 Task: Use Island Short Effect in this video Movie B.mp4
Action: Mouse moved to (299, 35)
Screenshot: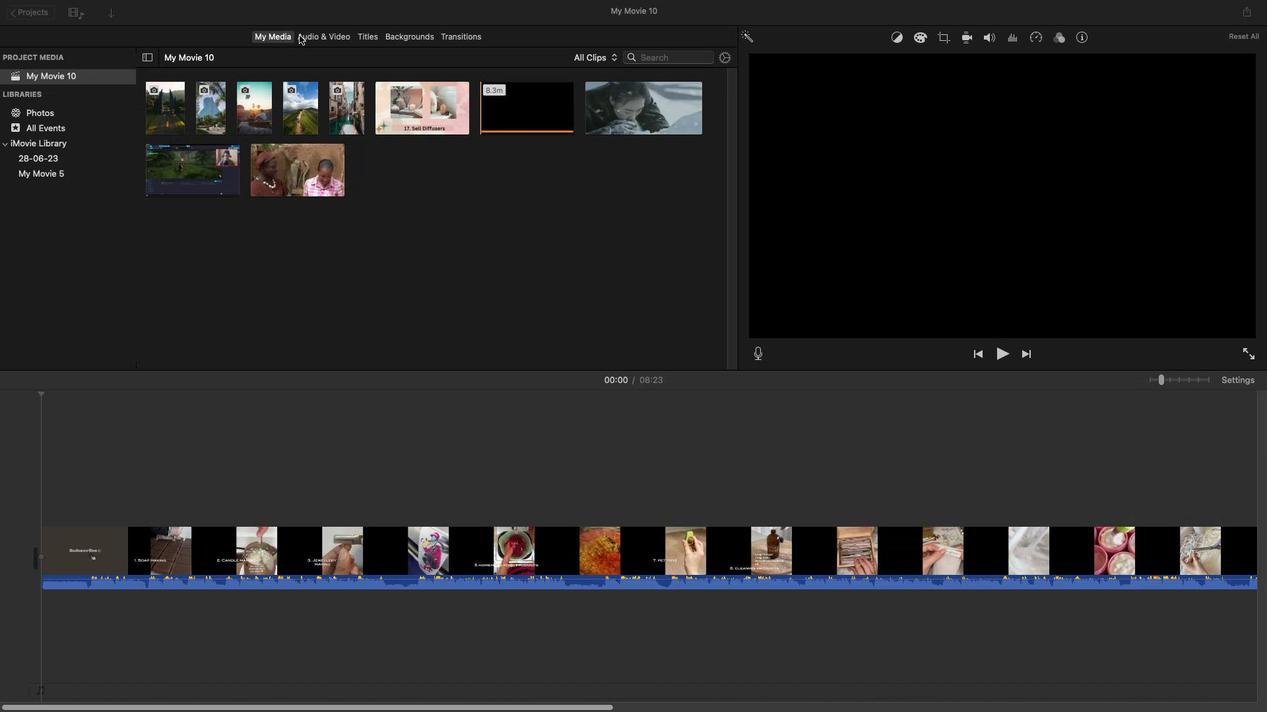 
Action: Mouse pressed left at (299, 35)
Screenshot: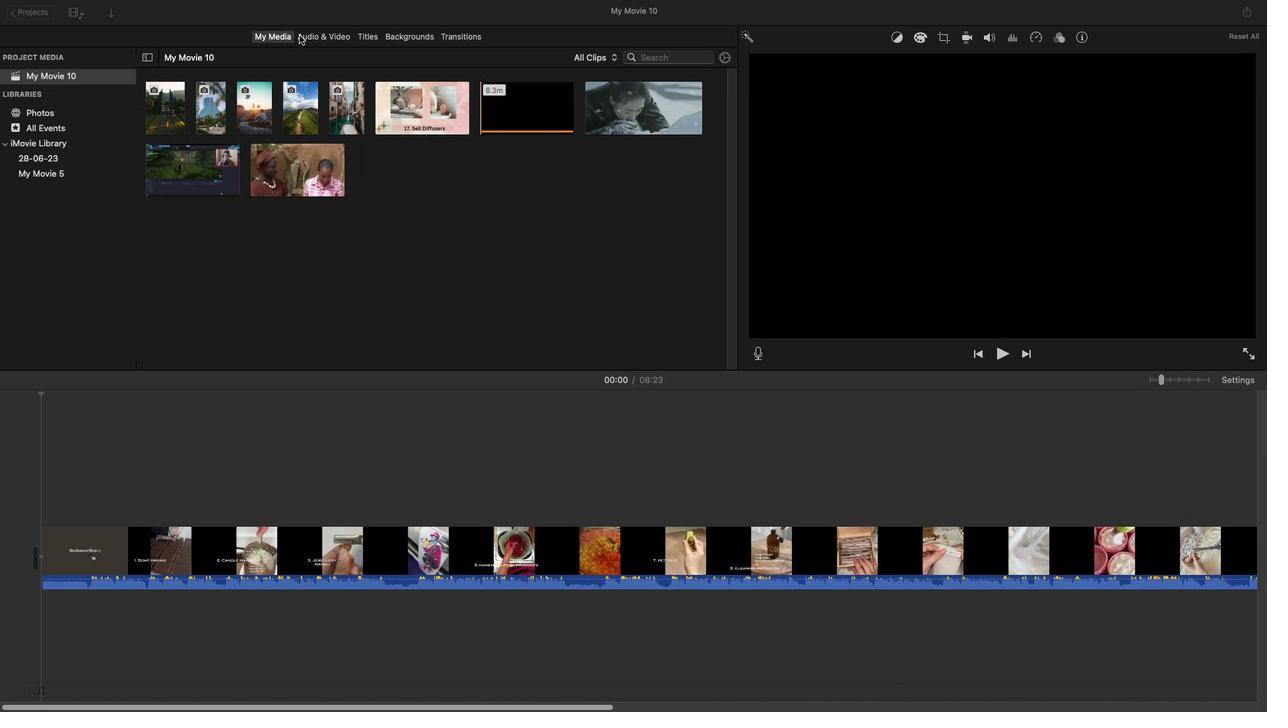 
Action: Mouse moved to (253, 184)
Screenshot: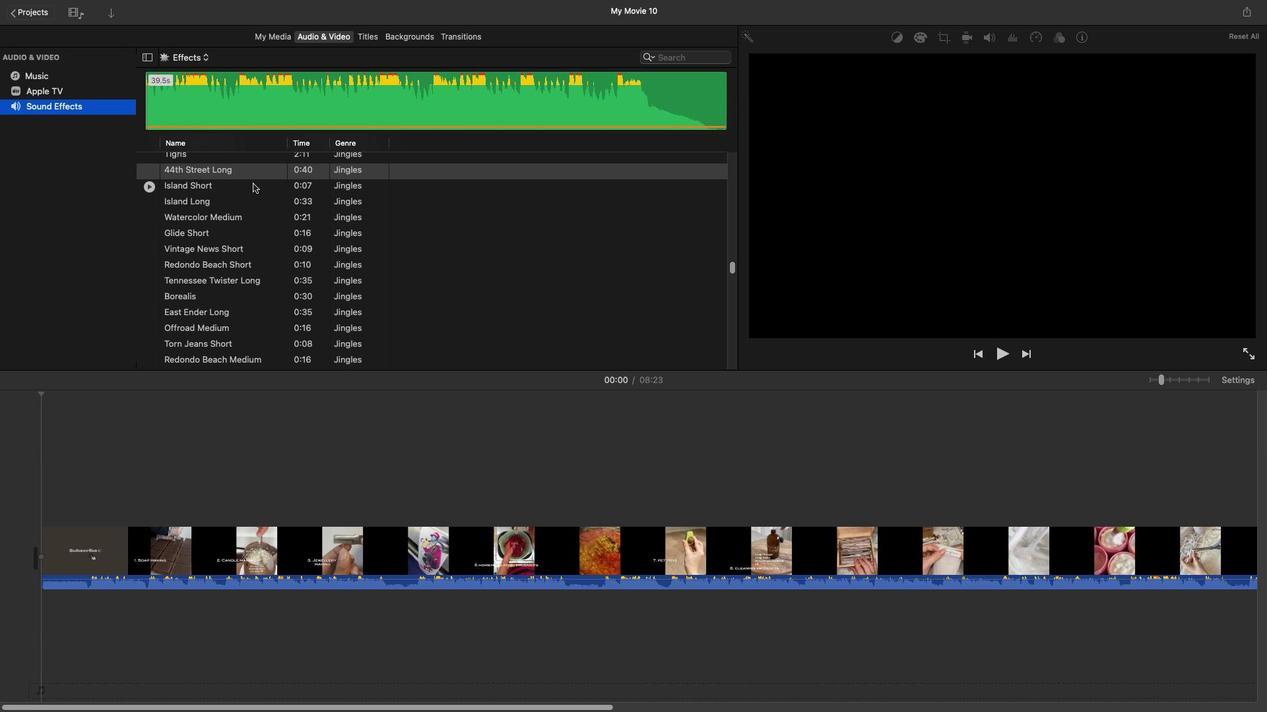 
Action: Mouse pressed left at (253, 184)
Screenshot: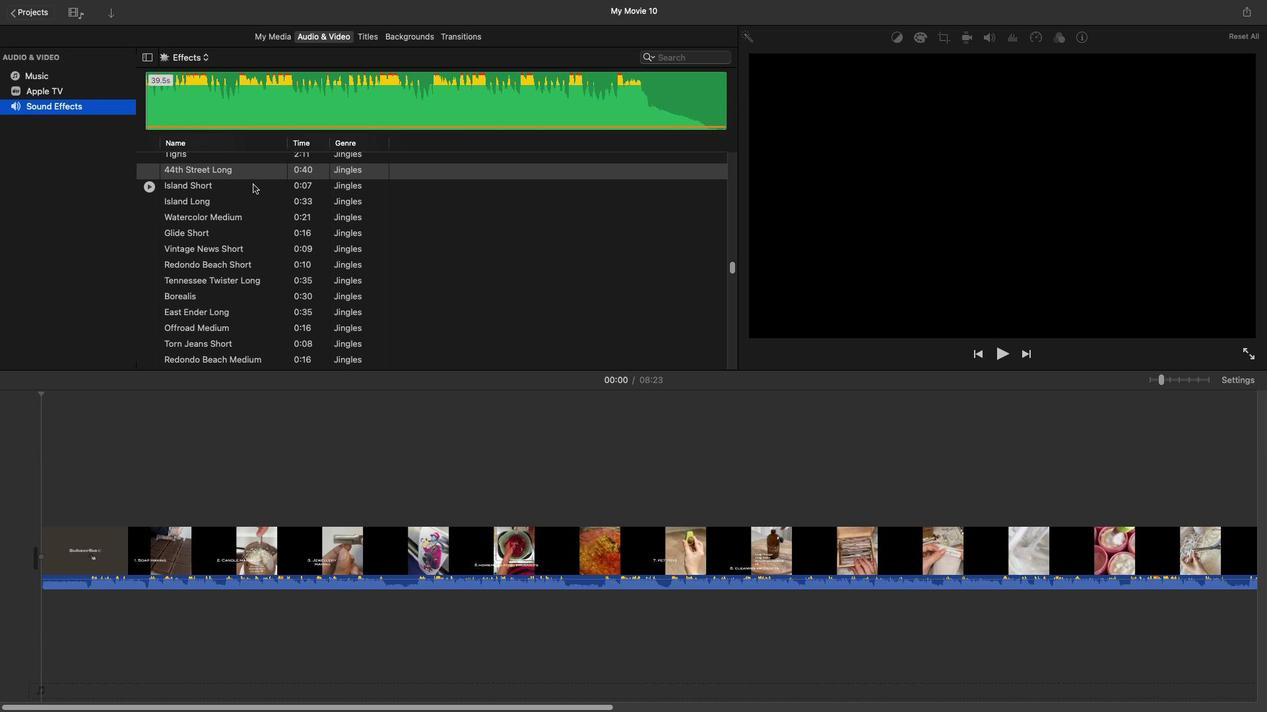 
Action: Mouse pressed left at (253, 184)
Screenshot: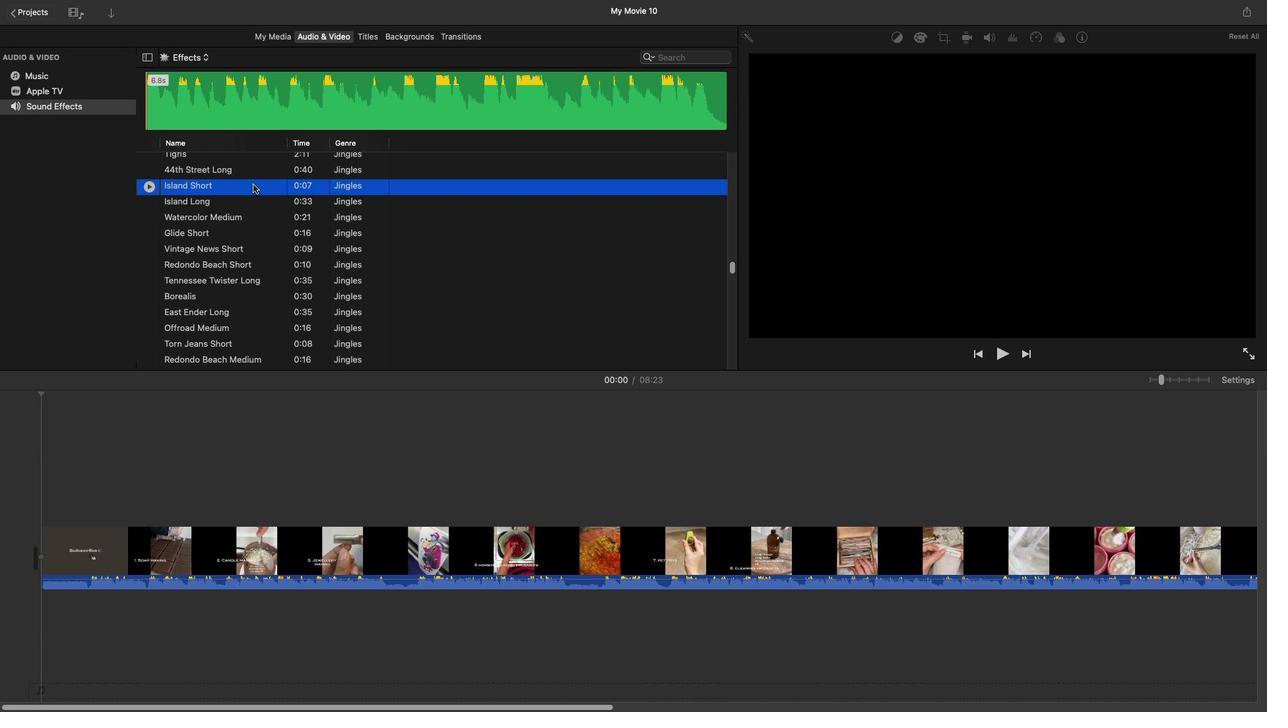 
Action: Mouse moved to (27, 617)
Screenshot: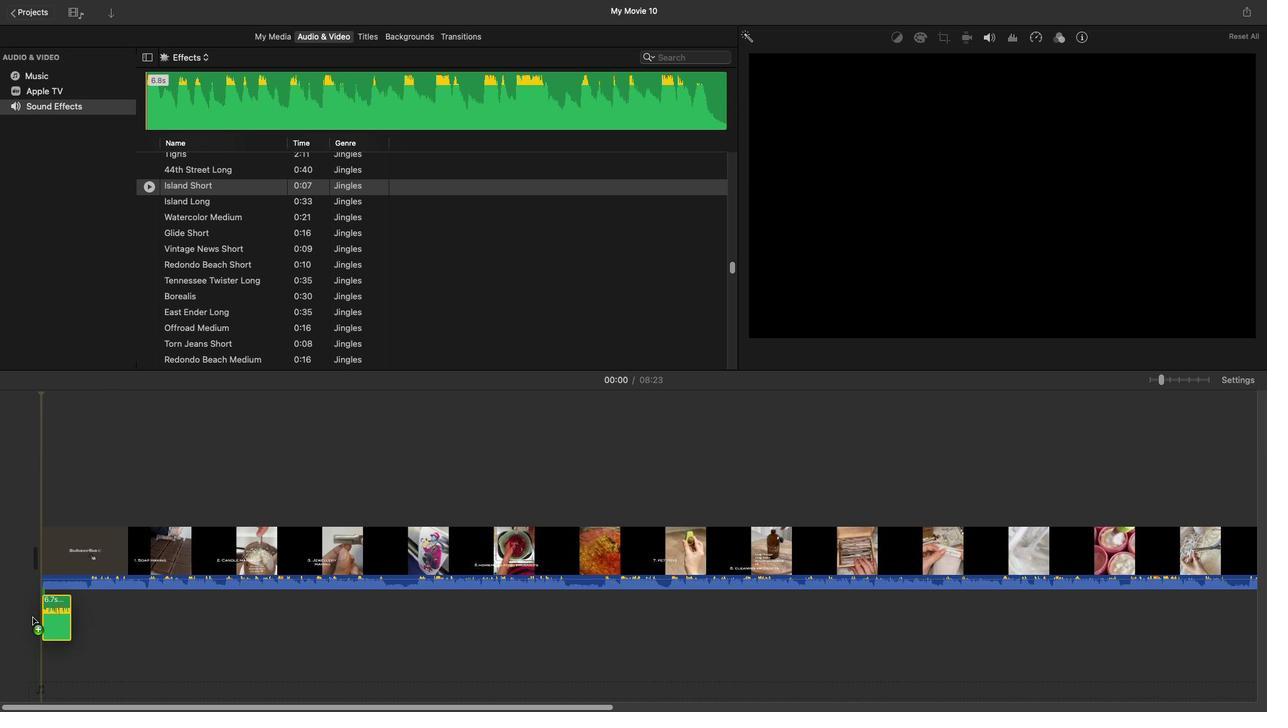 
